 Task: Create New Customer with Customer Name: Bostons Restaurant & Sports Bar, Billing Address Line1: 1909 Brookside Drive, Billing Address Line2:  Aliceville, Billing Address Line3:  Alabama 35442
Action: Mouse moved to (190, 35)
Screenshot: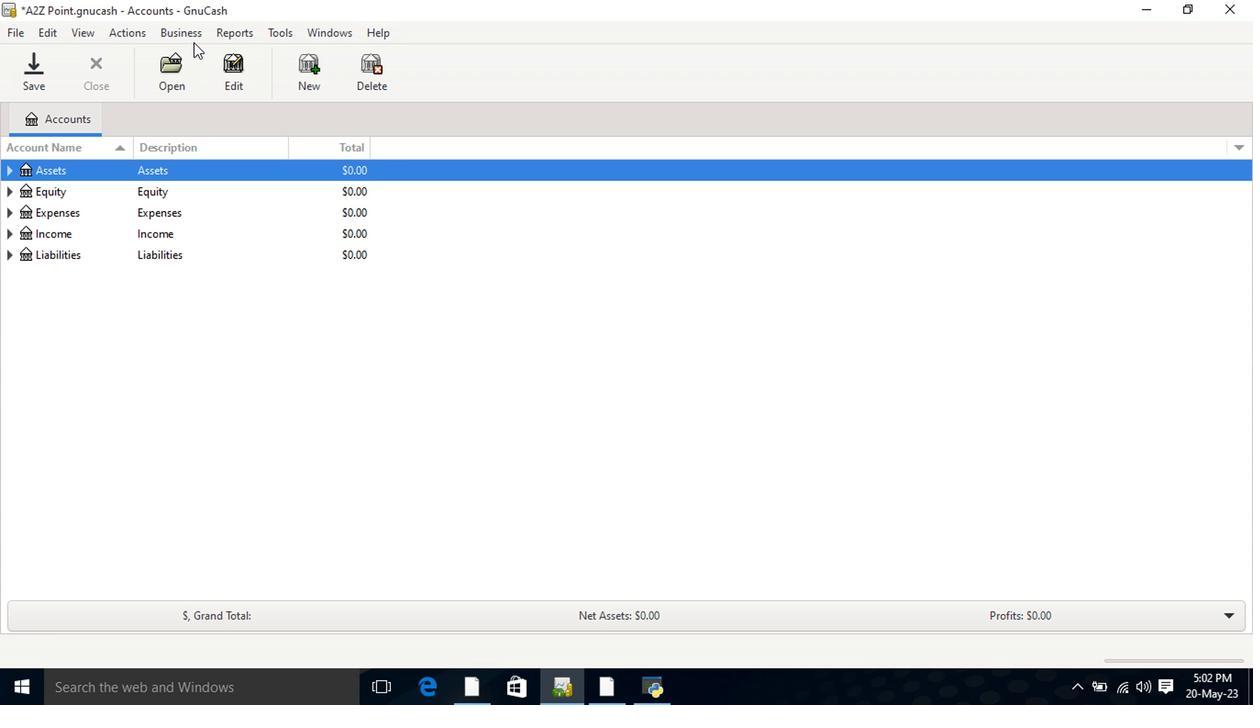 
Action: Mouse pressed left at (190, 35)
Screenshot: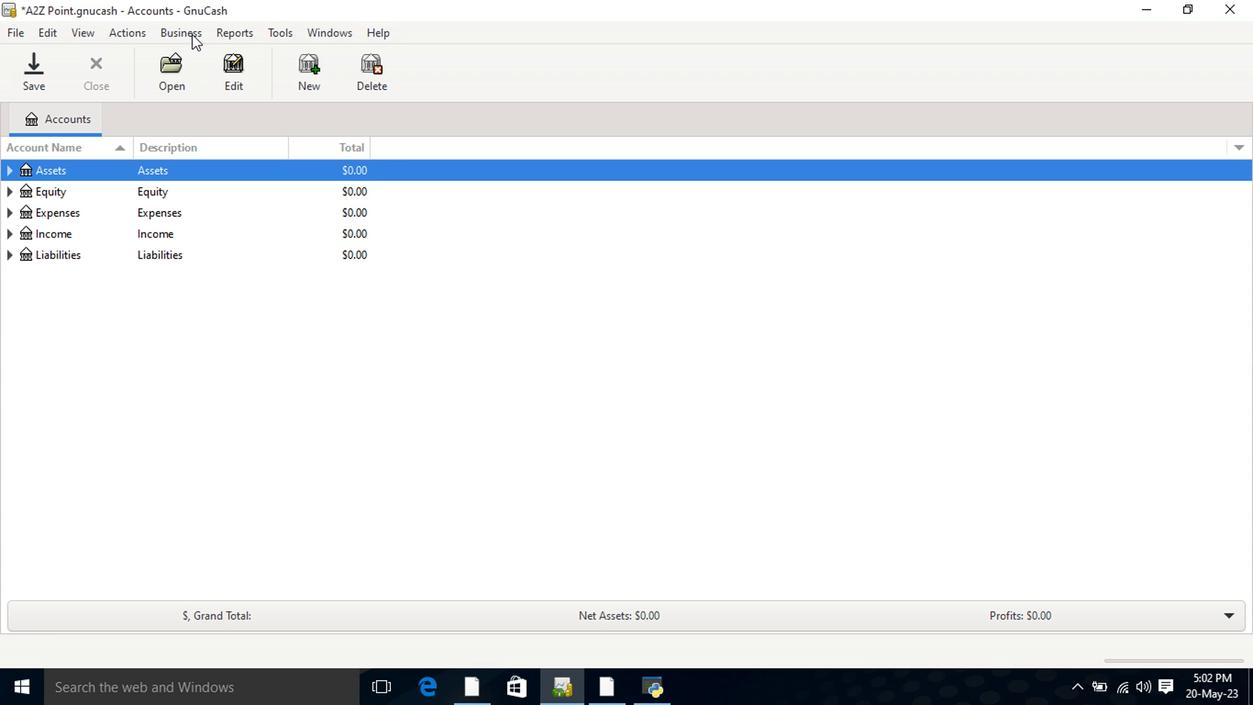 
Action: Mouse moved to (366, 86)
Screenshot: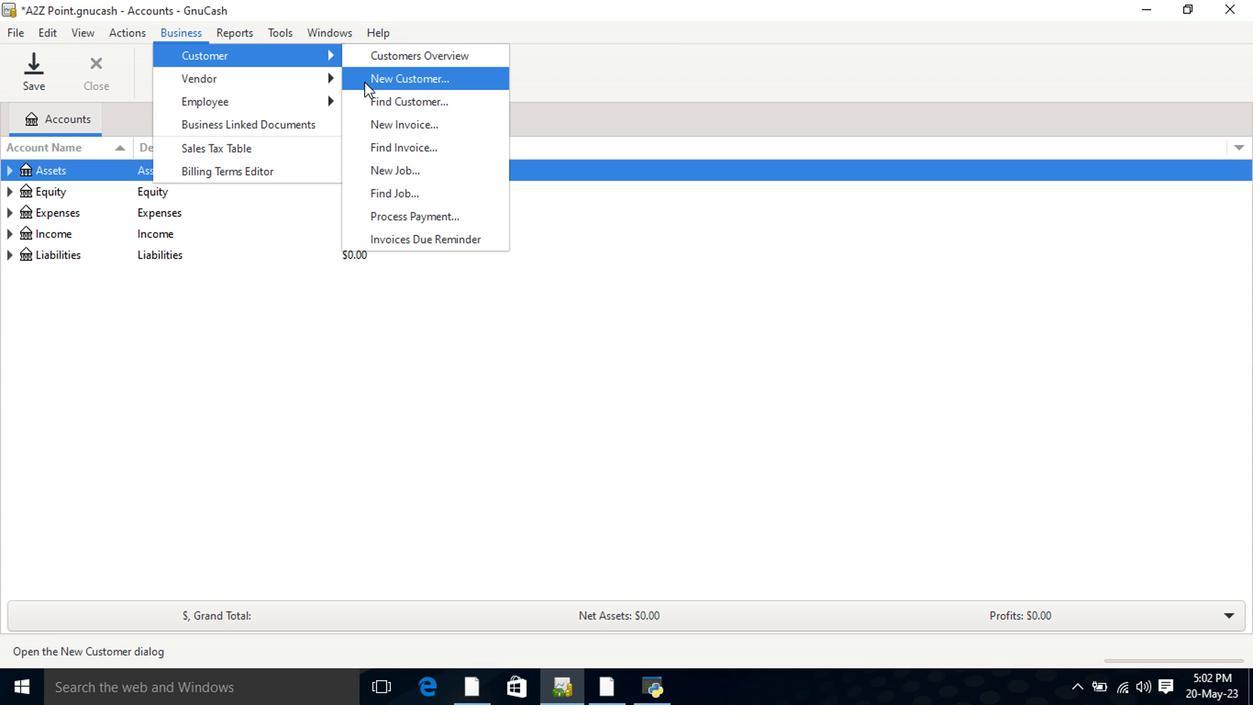 
Action: Mouse pressed left at (366, 86)
Screenshot: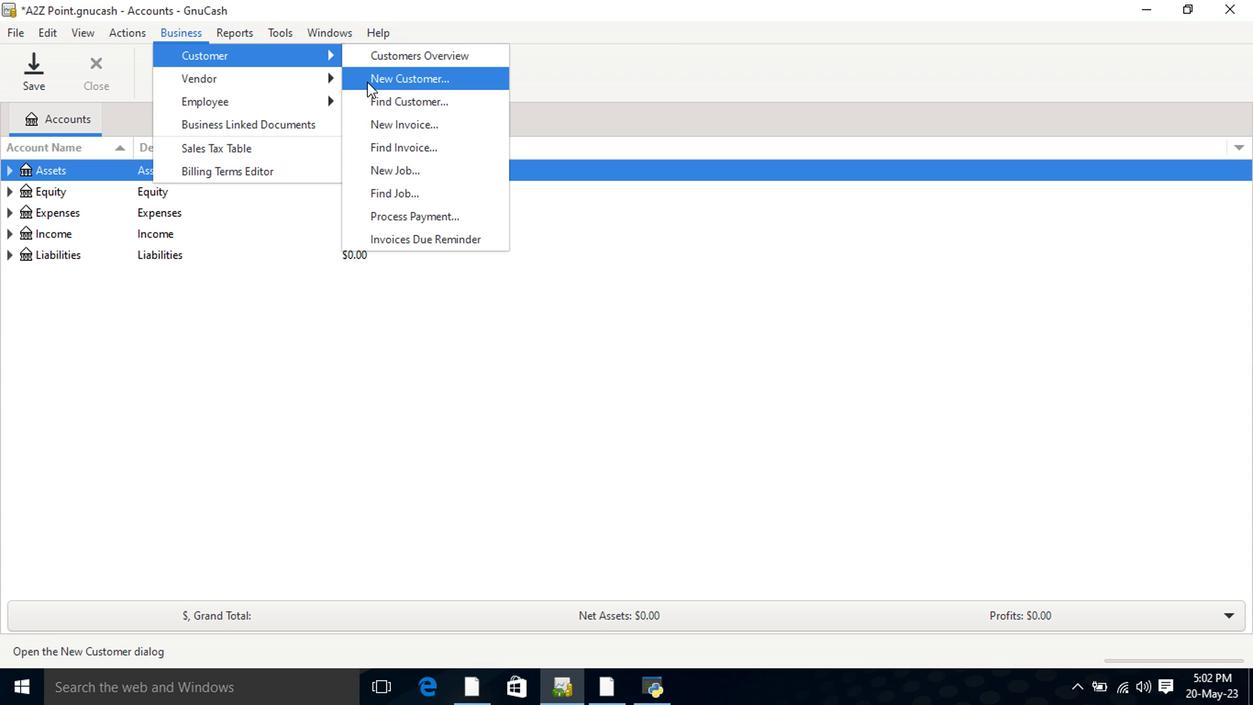 
Action: Mouse moved to (595, 274)
Screenshot: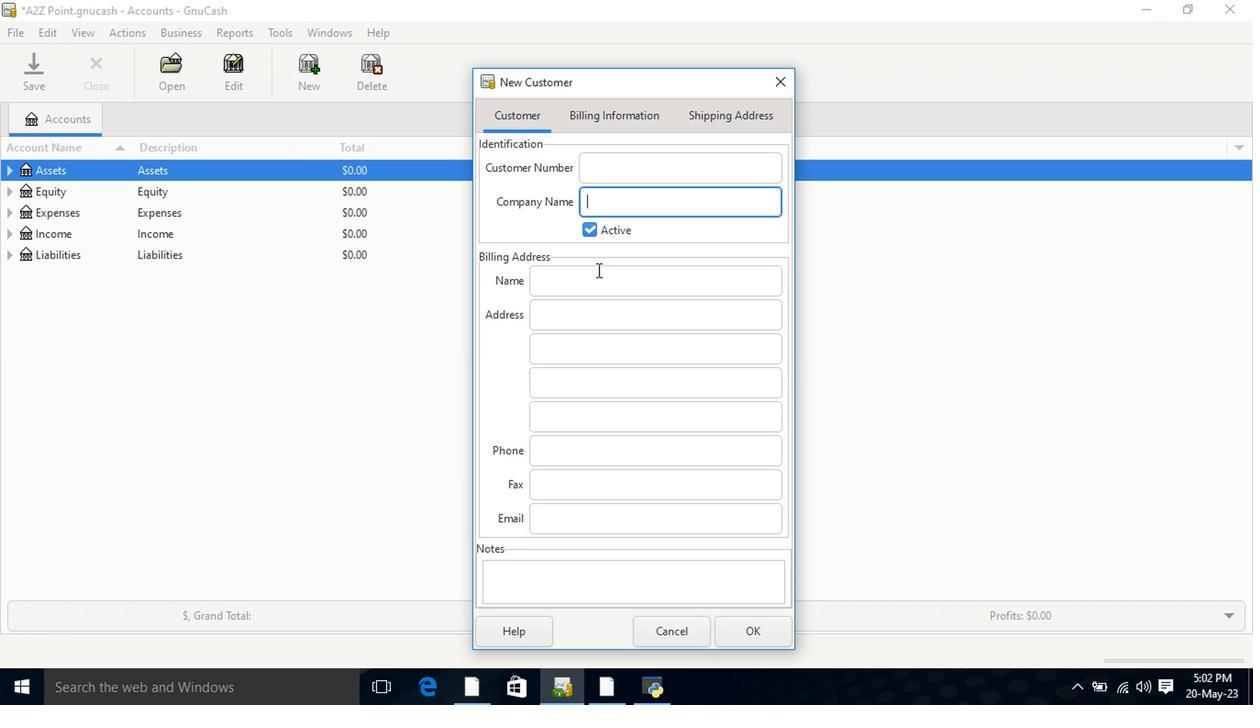 
Action: Key pressed <Key.shift>Bostons<Key.space><Key.shift>Restaurant<Key.space><Key.shift>&<Key.space><Key.shift>Sports<Key.space><Key.shift>Bar<Key.tab><Key.tab><Key.tab>1909<Key.space><Key.shift>Brookside<Key.space><Key.shift><Key.shift><Key.shift><Key.shift><Key.shift><Key.shift><Key.shift><Key.shift><Key.shift><Key.shift><Key.shift><Key.shift><Key.shift>Drive<Key.tab><Key.shift><Key.shift><Key.shift><Key.shift><Key.shift><Key.shift><Key.shift><Key.shift><Key.shift>Aliceville<Key.tab><Key.shift><Key.shift>Alabama<Key.space>35442
Screenshot: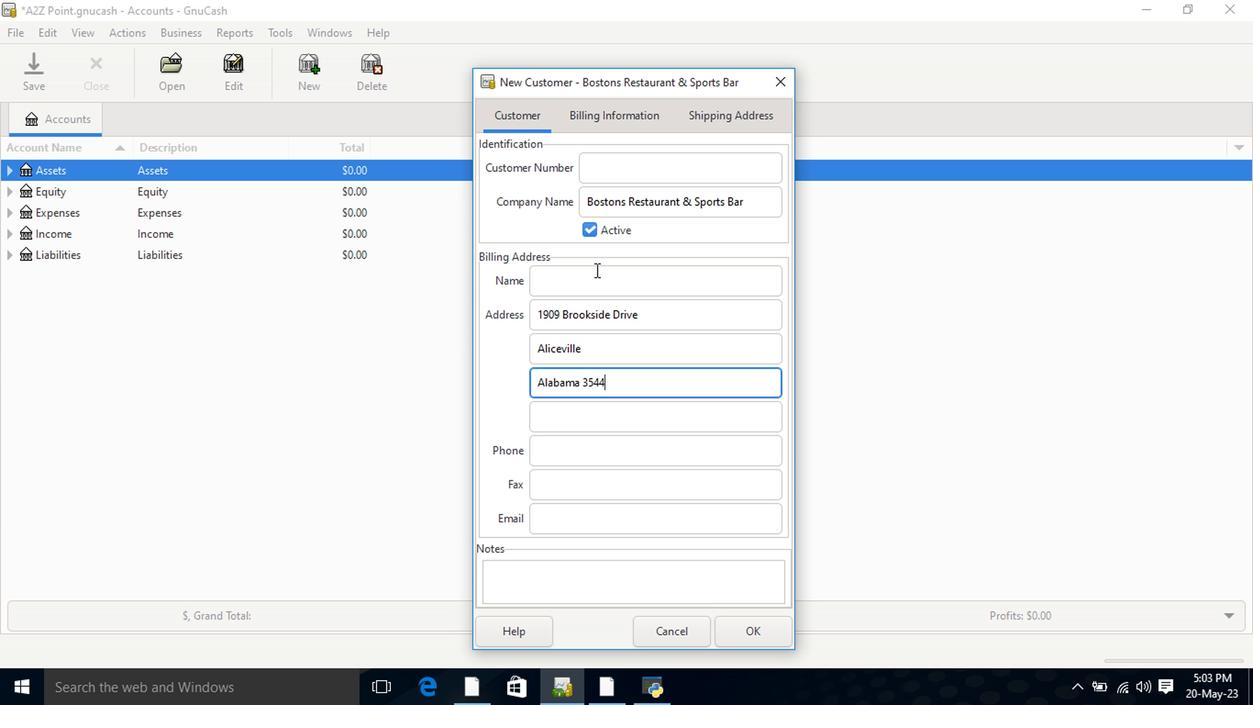 
Action: Mouse moved to (739, 639)
Screenshot: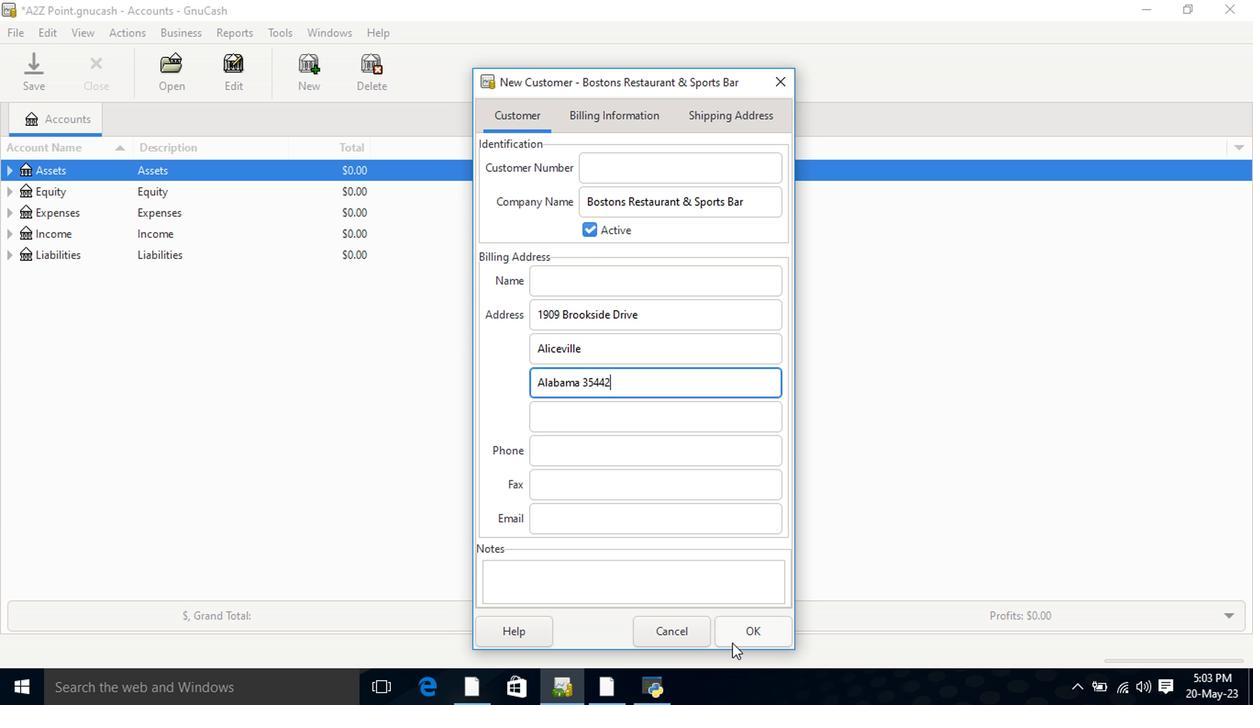 
Action: Mouse pressed left at (739, 639)
Screenshot: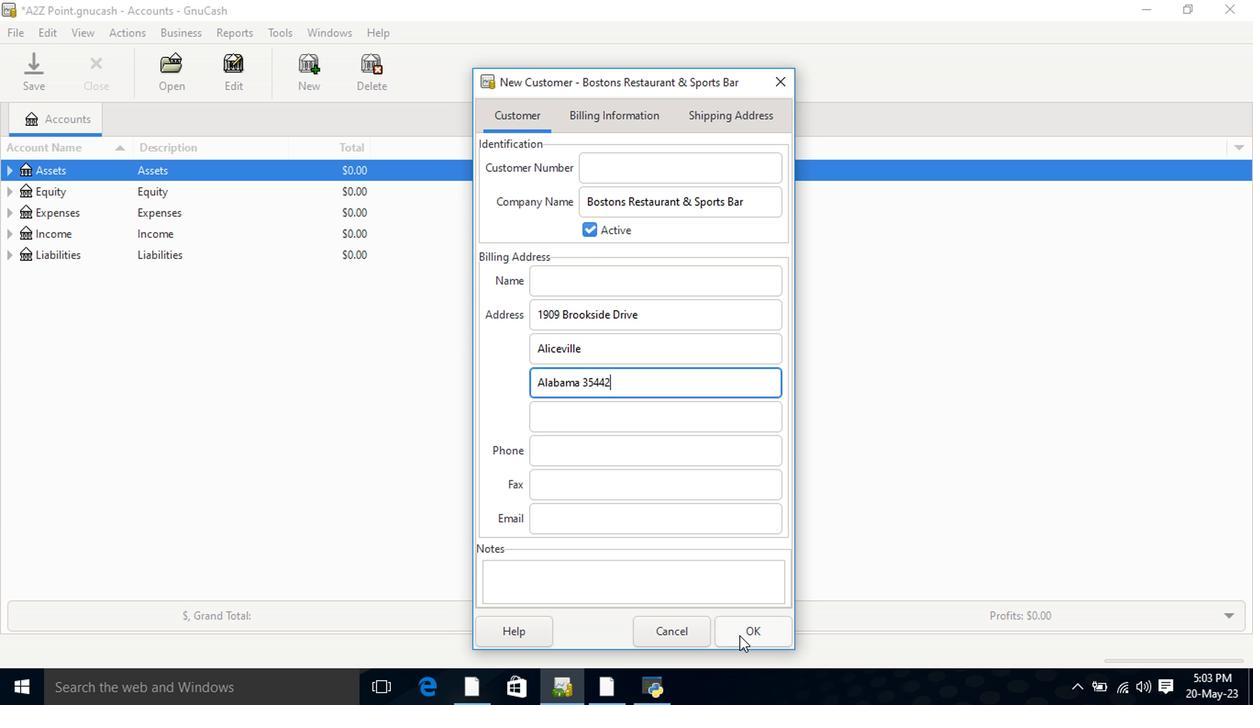 
Action: Mouse moved to (678, 625)
Screenshot: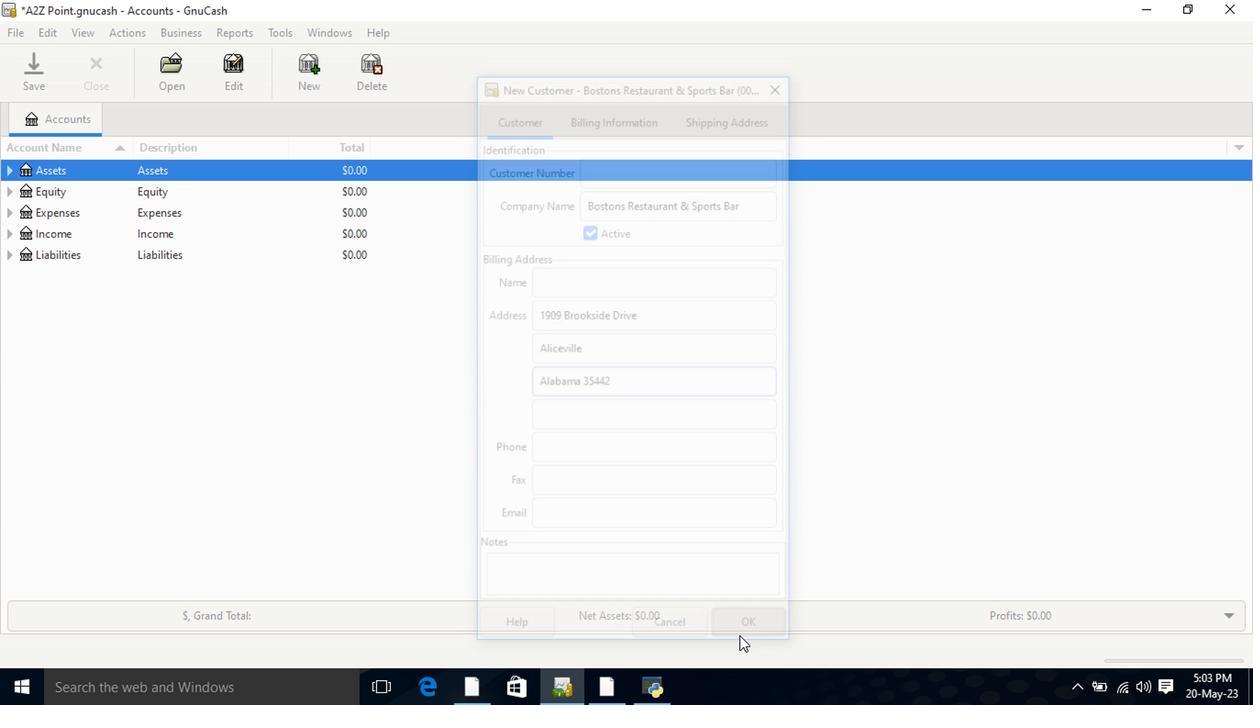 
